 Task: Add Dietz & Watson Turkey Pepperoni Pillow Pack to the cart.
Action: Mouse moved to (675, 253)
Screenshot: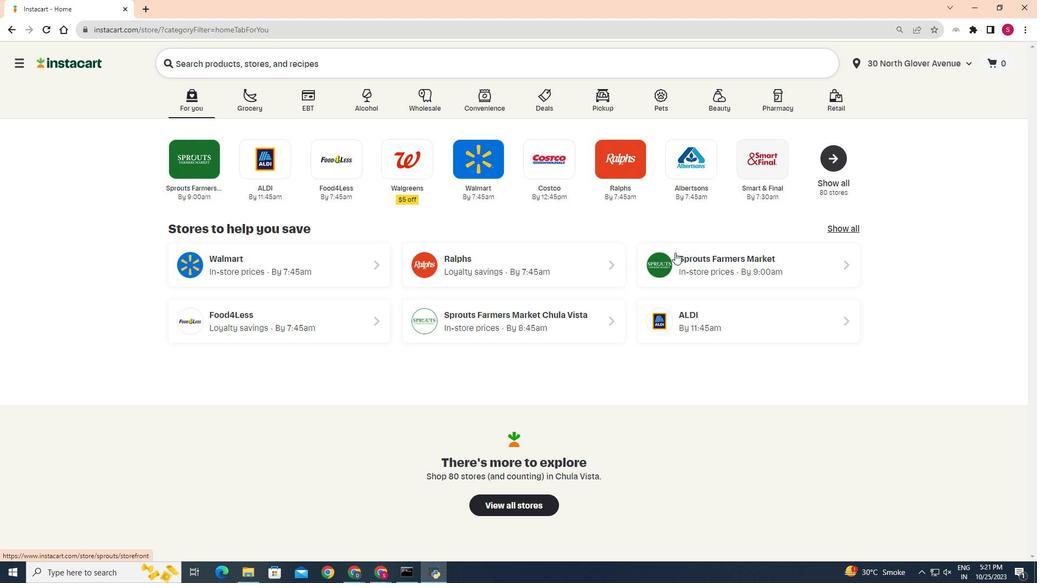
Action: Mouse pressed left at (675, 253)
Screenshot: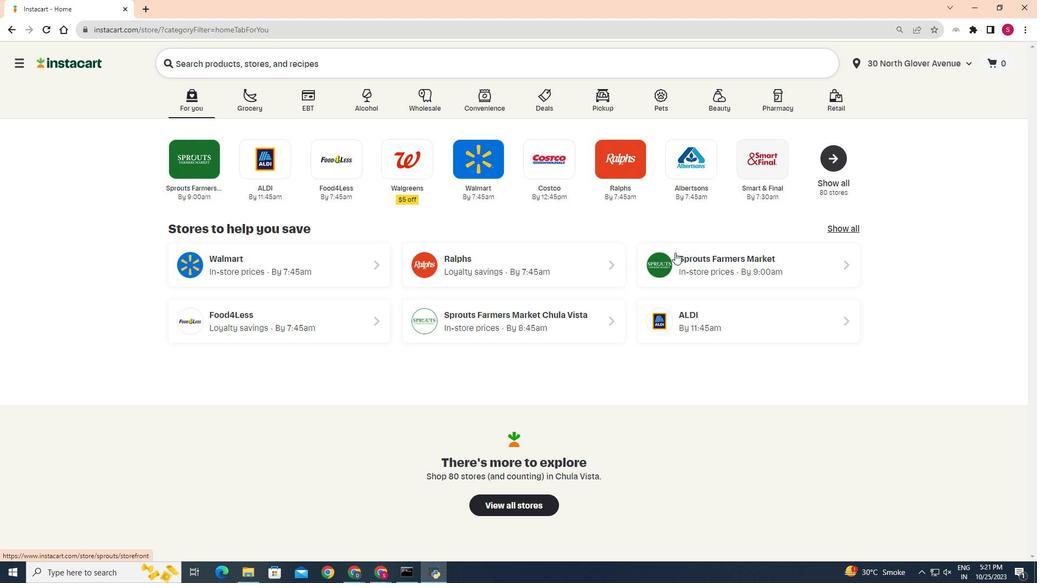 
Action: Mouse moved to (32, 454)
Screenshot: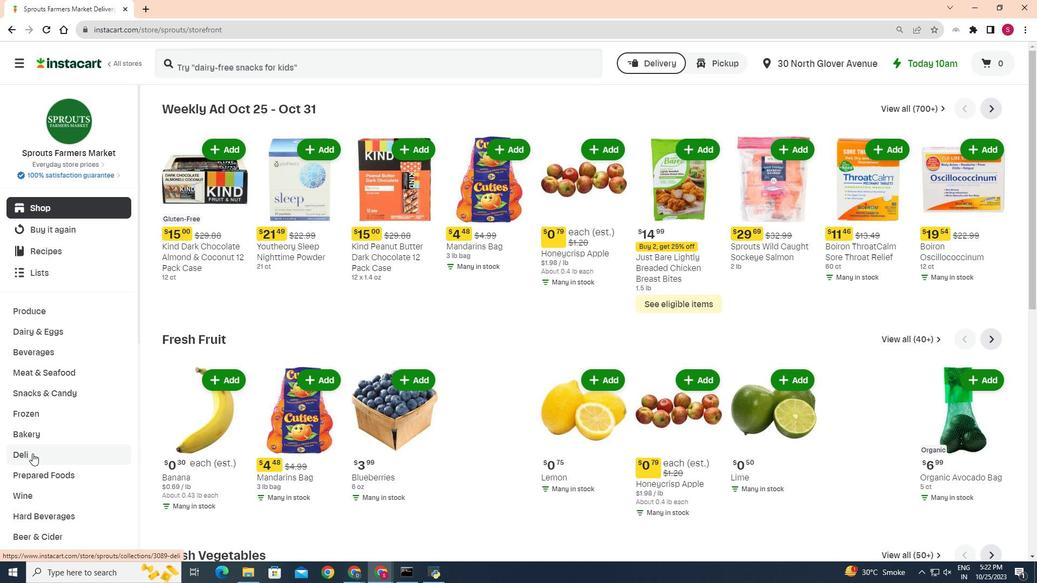 
Action: Mouse pressed left at (32, 454)
Screenshot: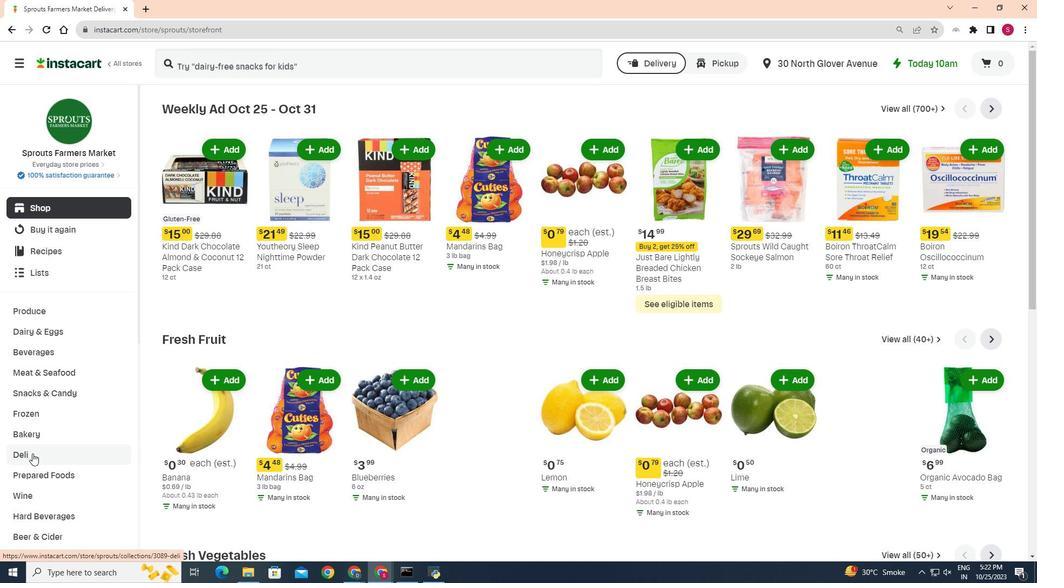 
Action: Mouse moved to (234, 142)
Screenshot: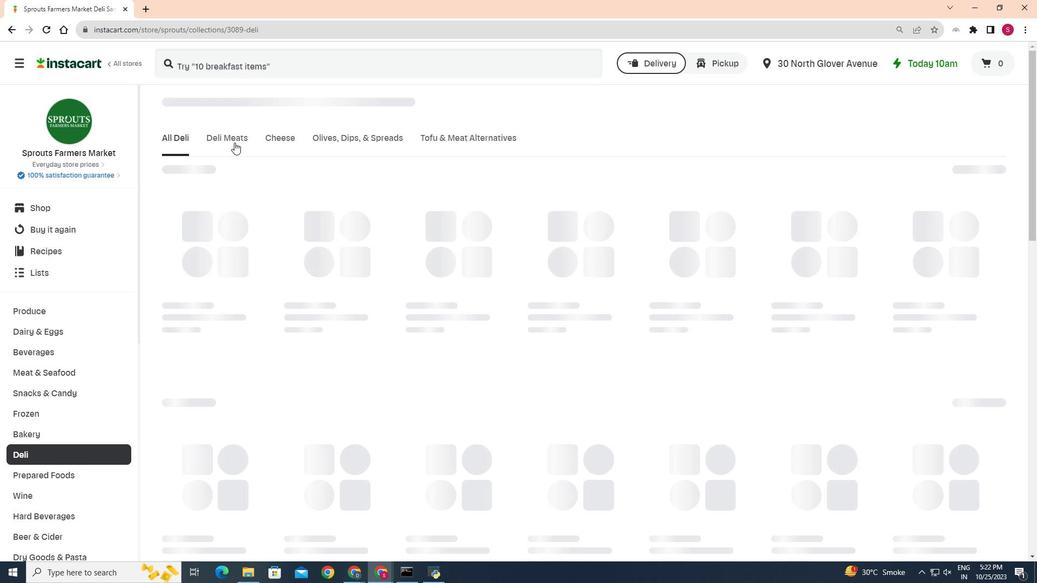 
Action: Mouse pressed left at (234, 142)
Screenshot: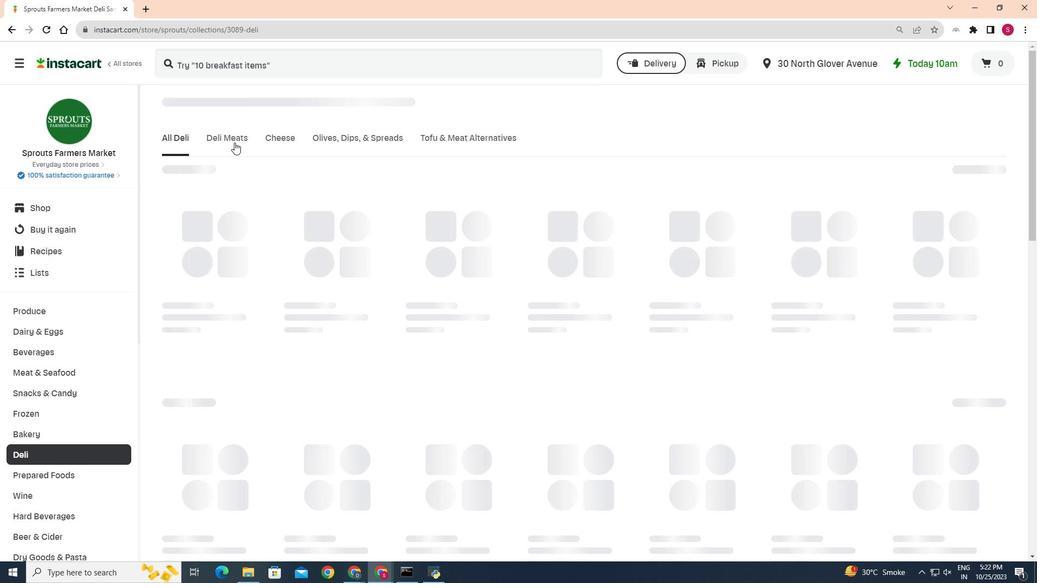 
Action: Mouse moved to (423, 170)
Screenshot: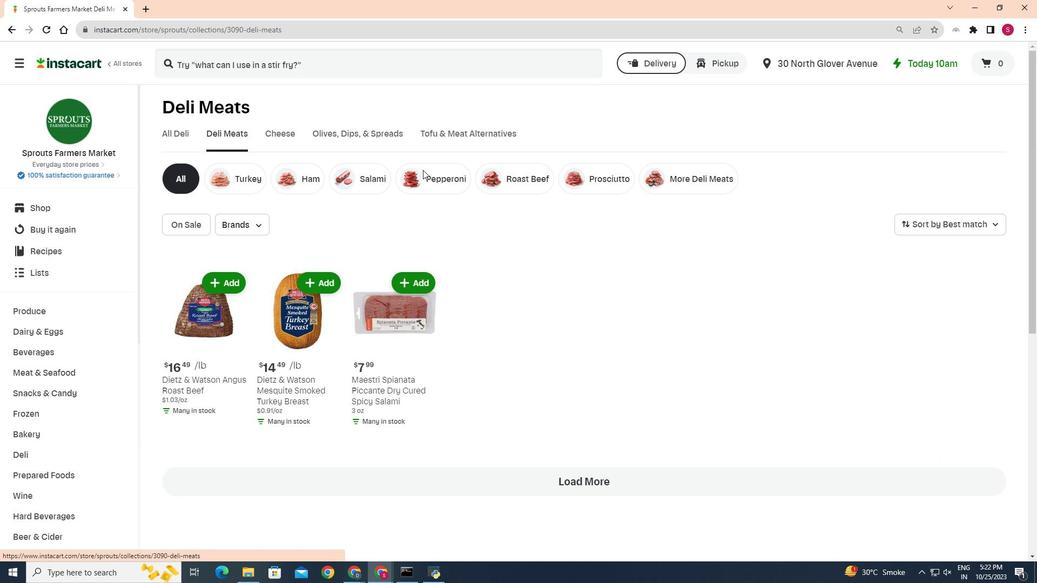 
Action: Mouse pressed left at (423, 170)
Screenshot: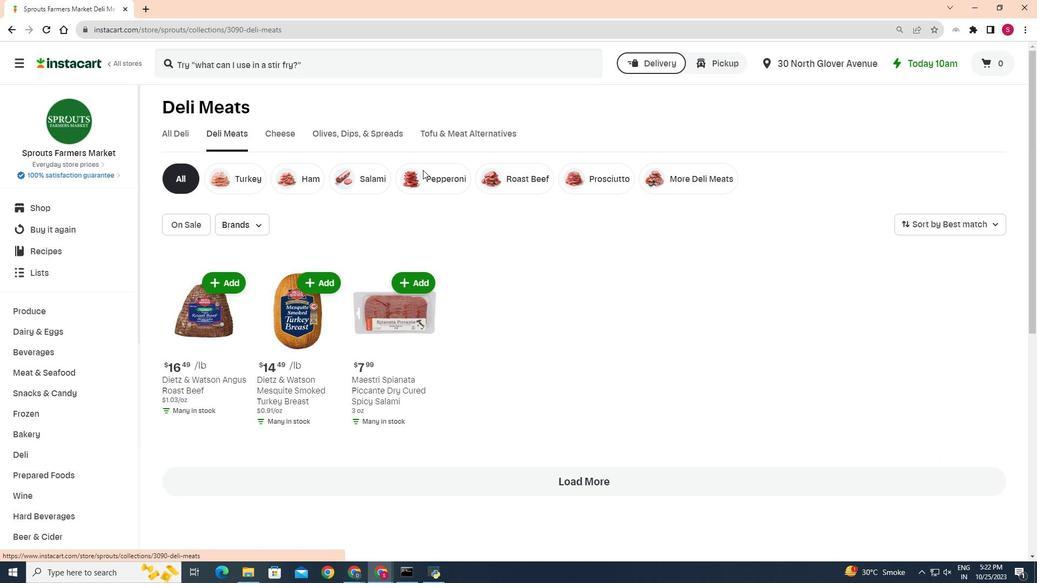 
Action: Mouse moved to (426, 182)
Screenshot: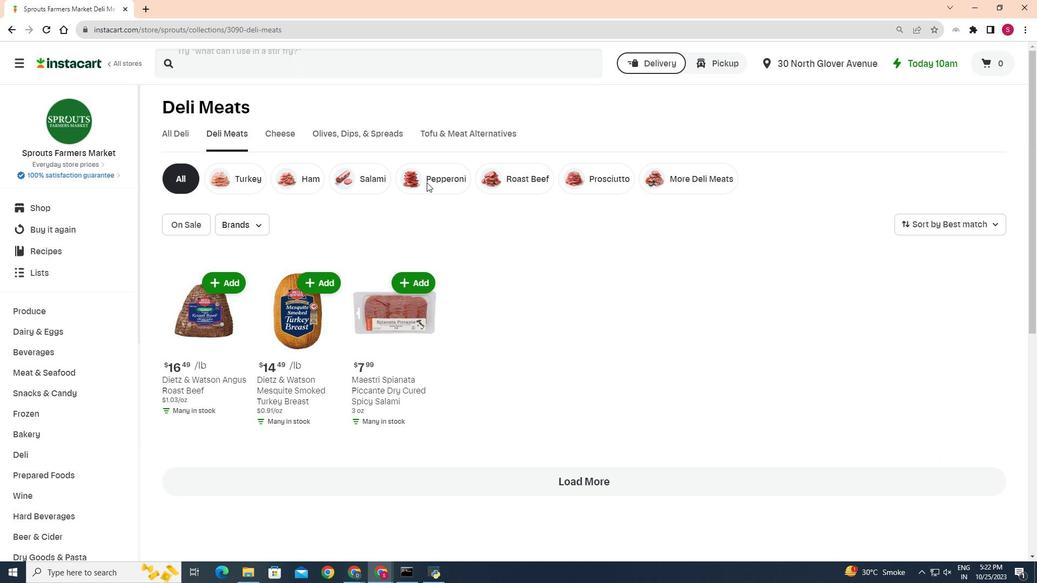 
Action: Mouse pressed left at (426, 182)
Screenshot: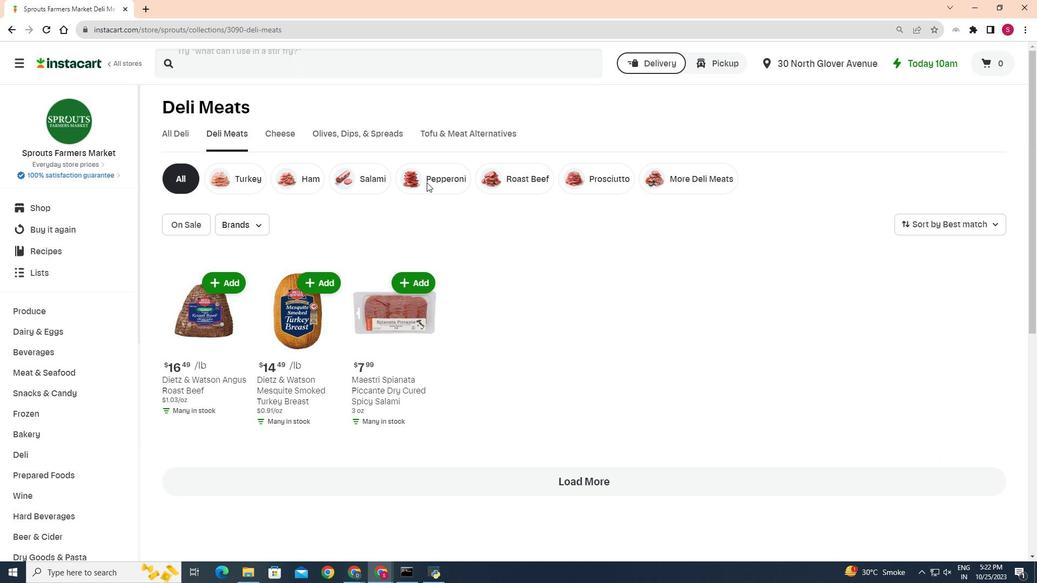 
Action: Mouse moved to (458, 298)
Screenshot: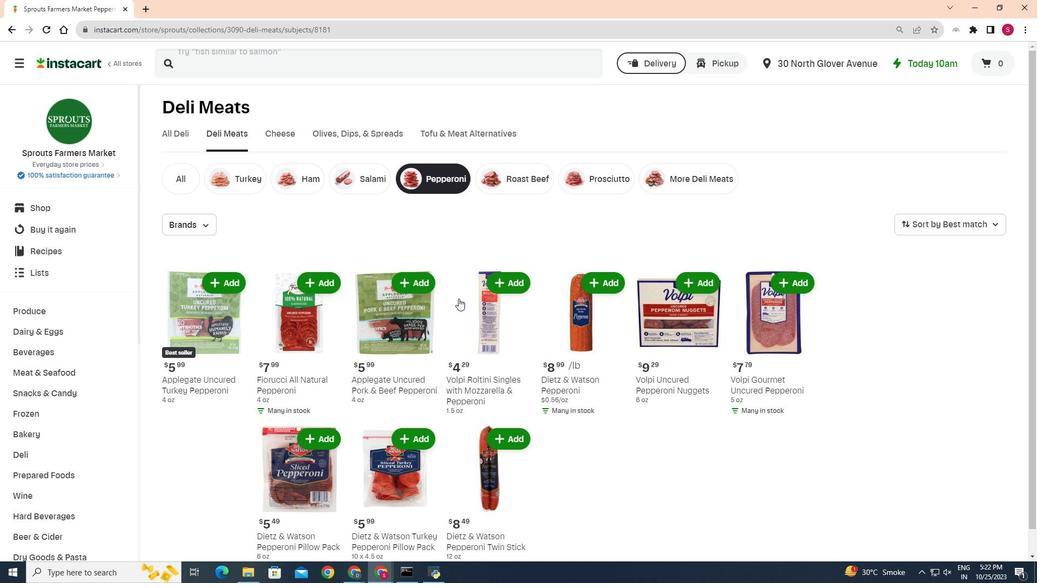 
Action: Mouse scrolled (458, 298) with delta (0, 0)
Screenshot: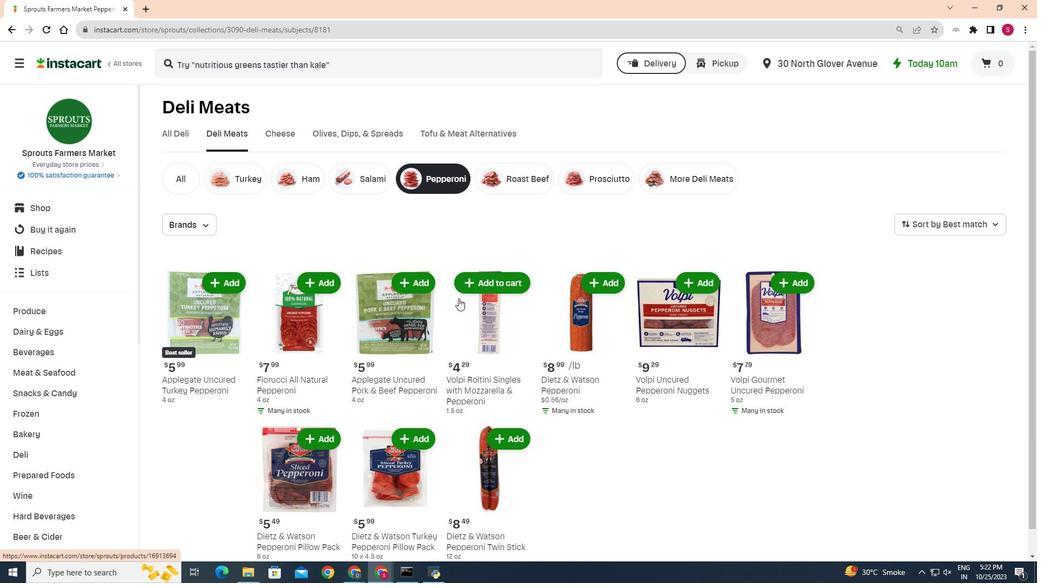 
Action: Mouse moved to (669, 341)
Screenshot: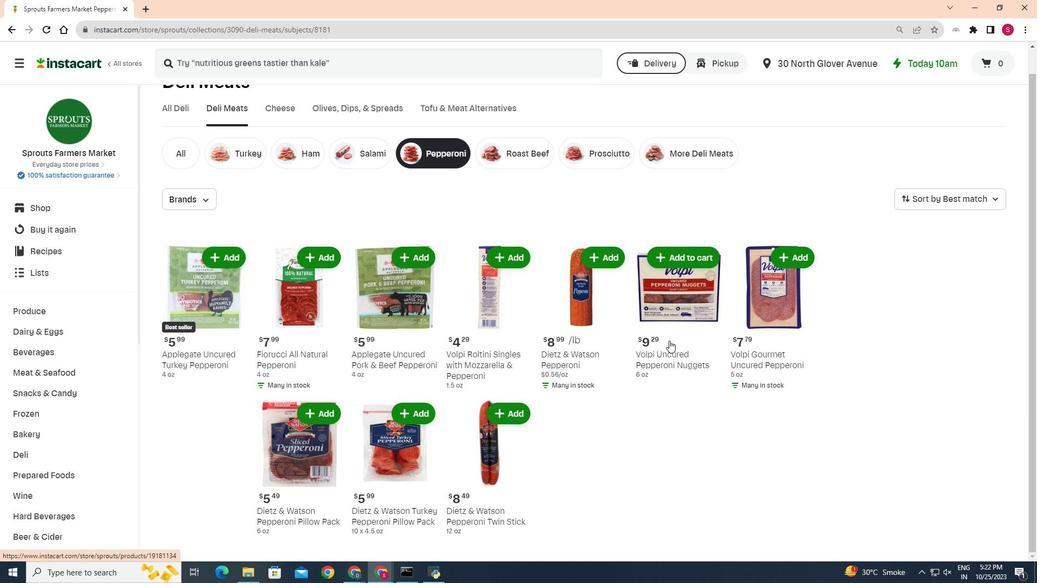 
Action: Mouse scrolled (669, 340) with delta (0, 0)
Screenshot: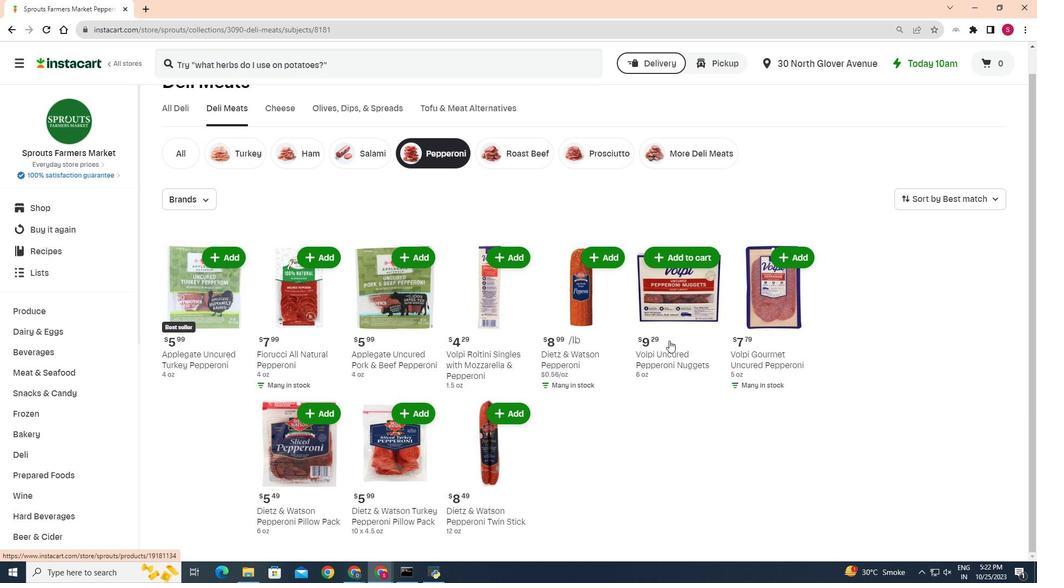 
Action: Mouse moved to (308, 413)
Screenshot: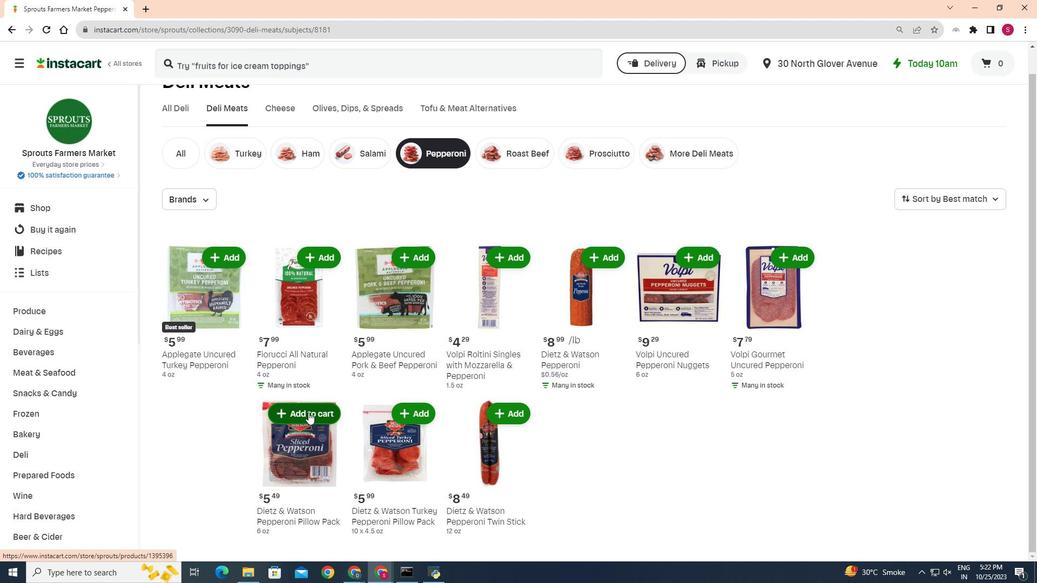 
Action: Mouse pressed left at (308, 413)
Screenshot: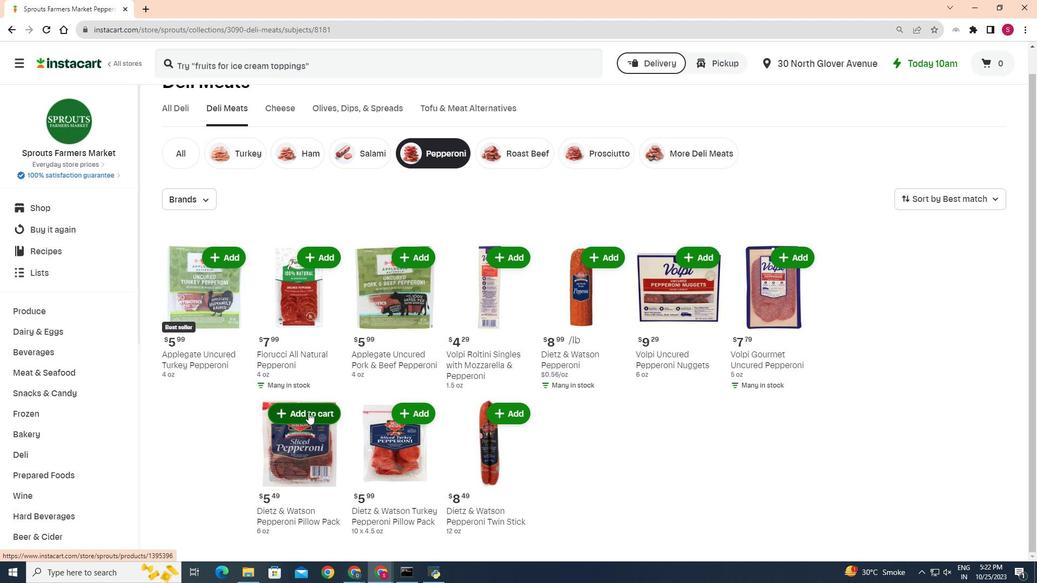 
Action: Mouse moved to (238, 398)
Screenshot: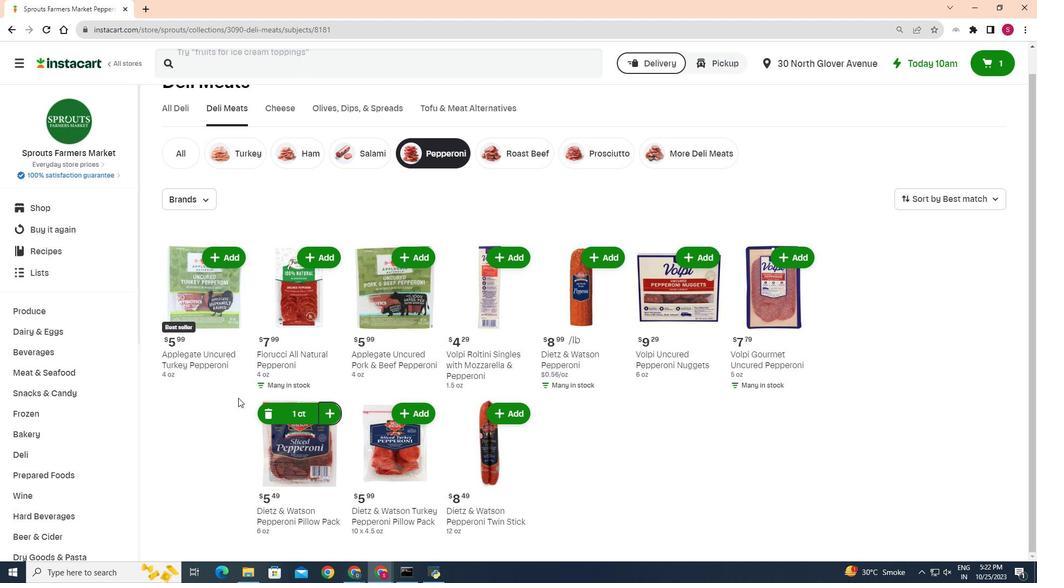 
